 Task: Sort the products in the category "Cupcakes" by unit price (high first).
Action: Mouse moved to (27, 91)
Screenshot: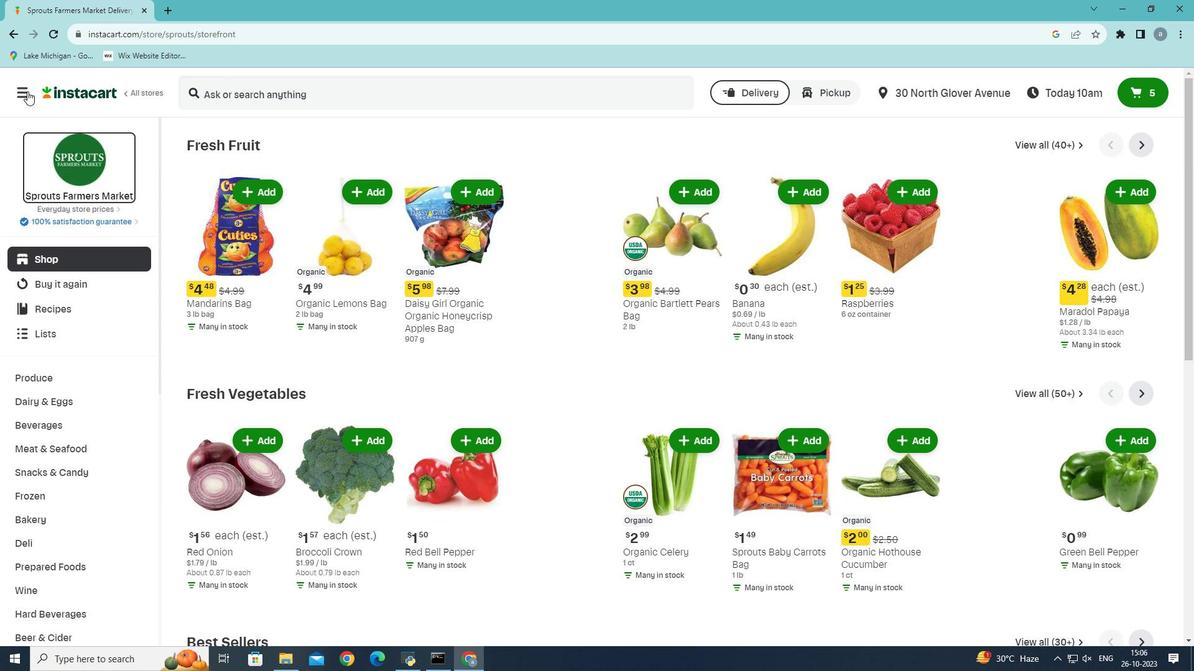 
Action: Mouse pressed left at (27, 91)
Screenshot: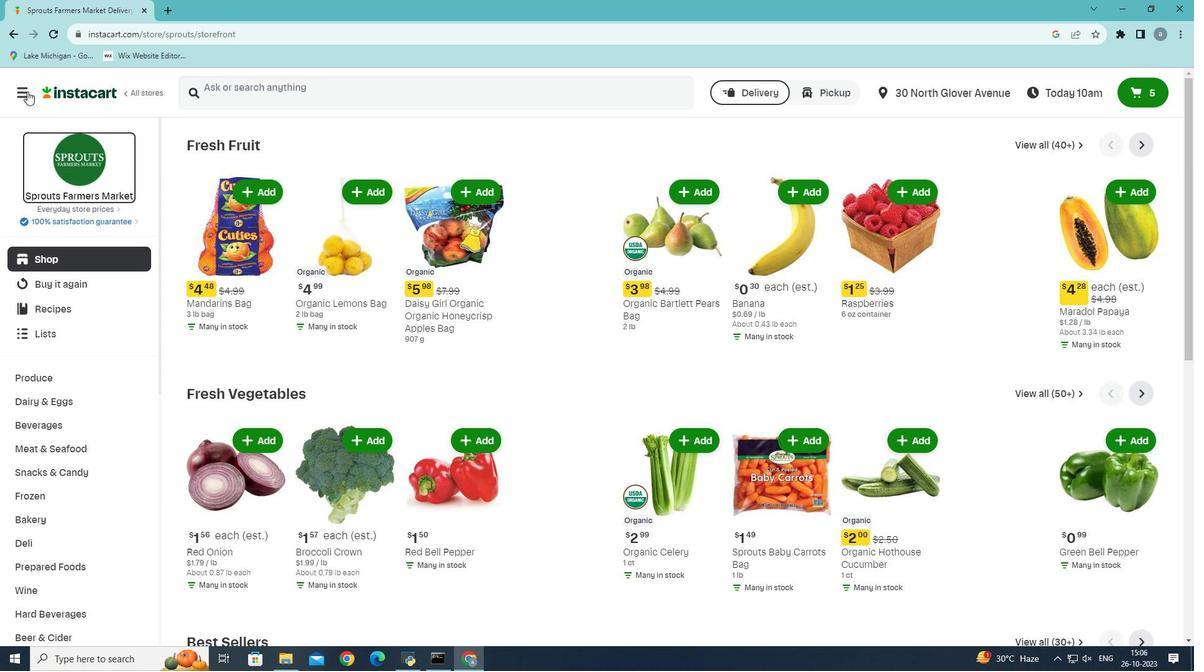 
Action: Mouse moved to (47, 355)
Screenshot: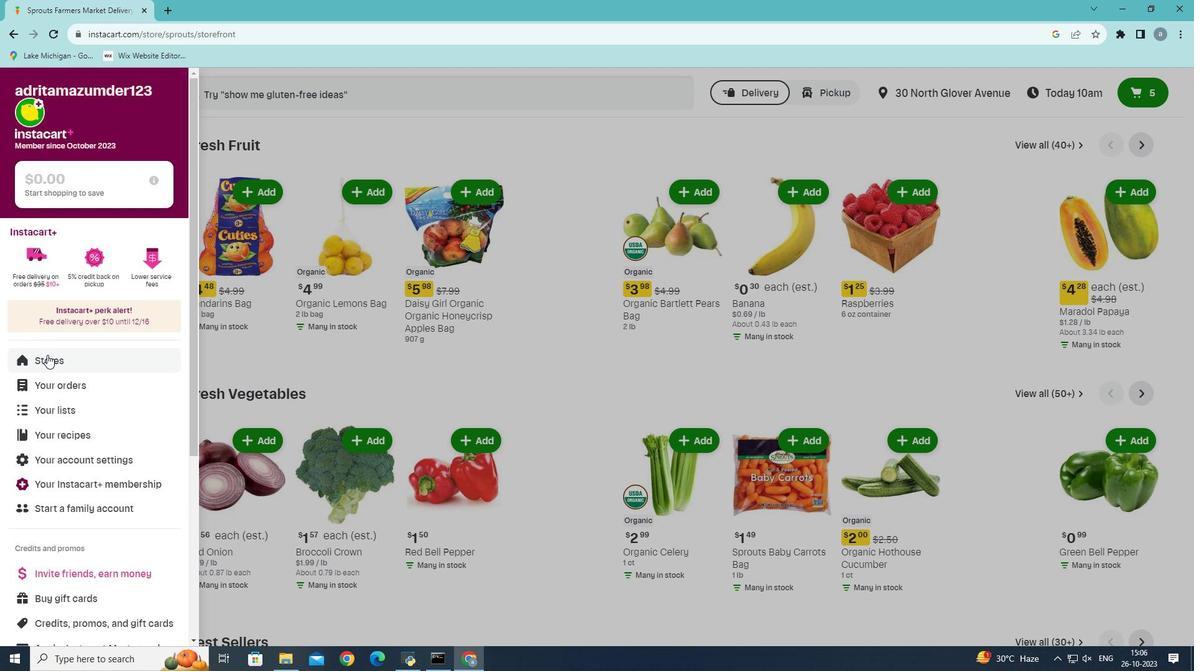 
Action: Mouse pressed left at (47, 355)
Screenshot: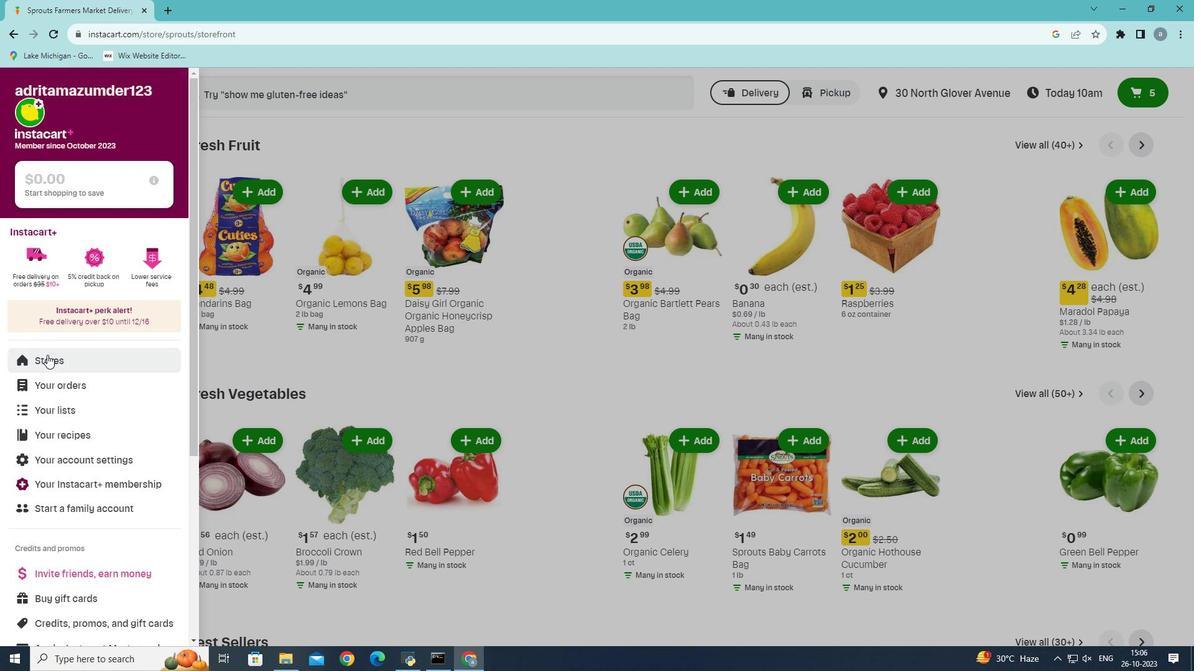 
Action: Mouse moved to (294, 141)
Screenshot: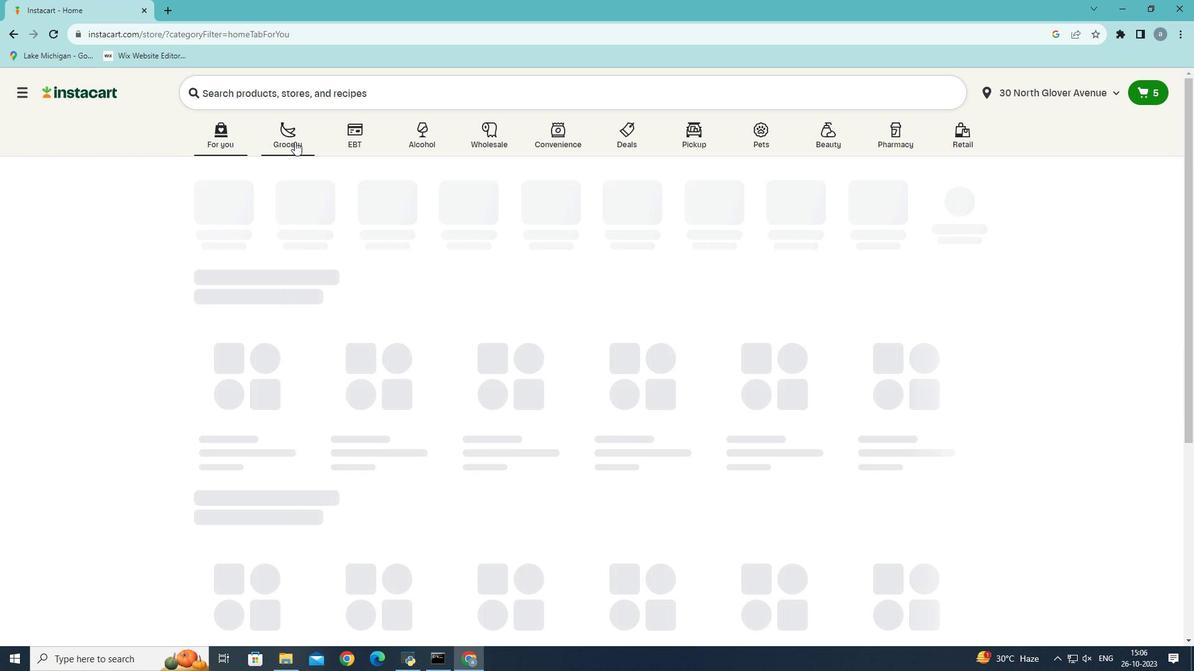
Action: Mouse pressed left at (294, 141)
Screenshot: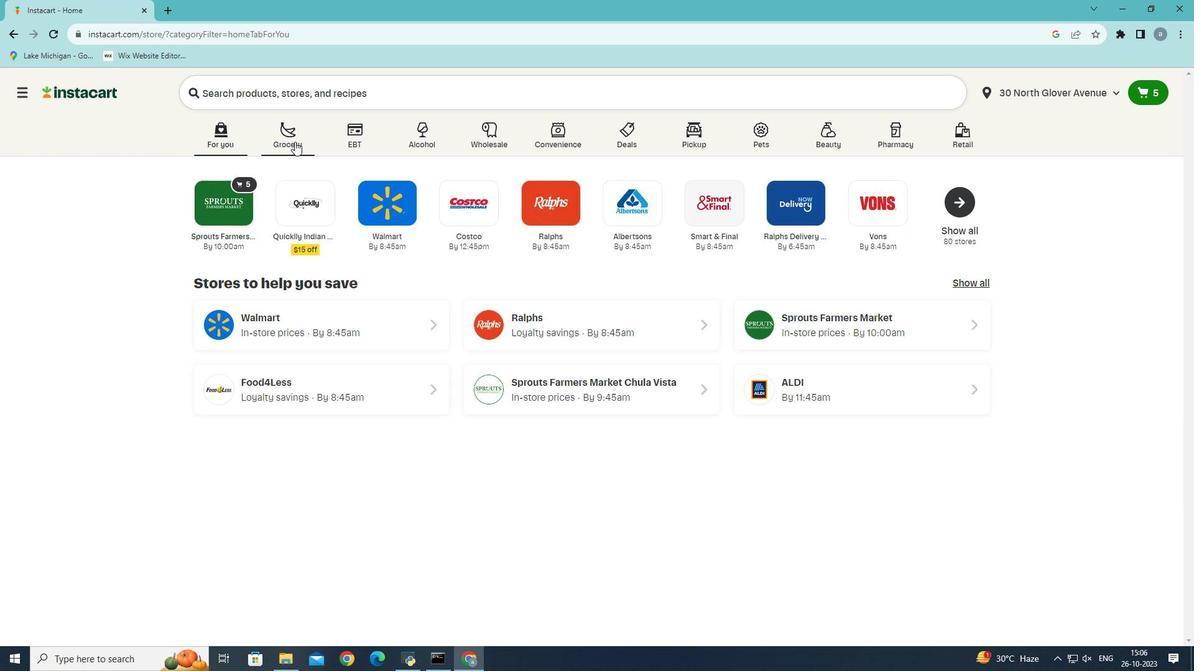 
Action: Mouse moved to (291, 359)
Screenshot: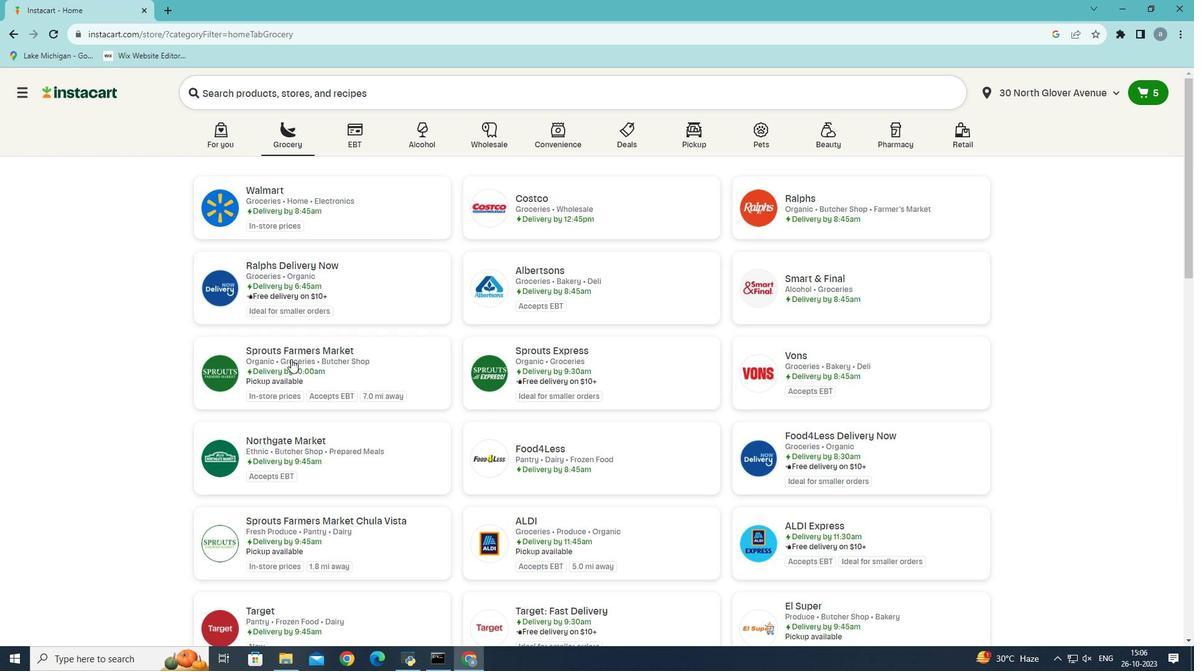 
Action: Mouse pressed left at (291, 359)
Screenshot: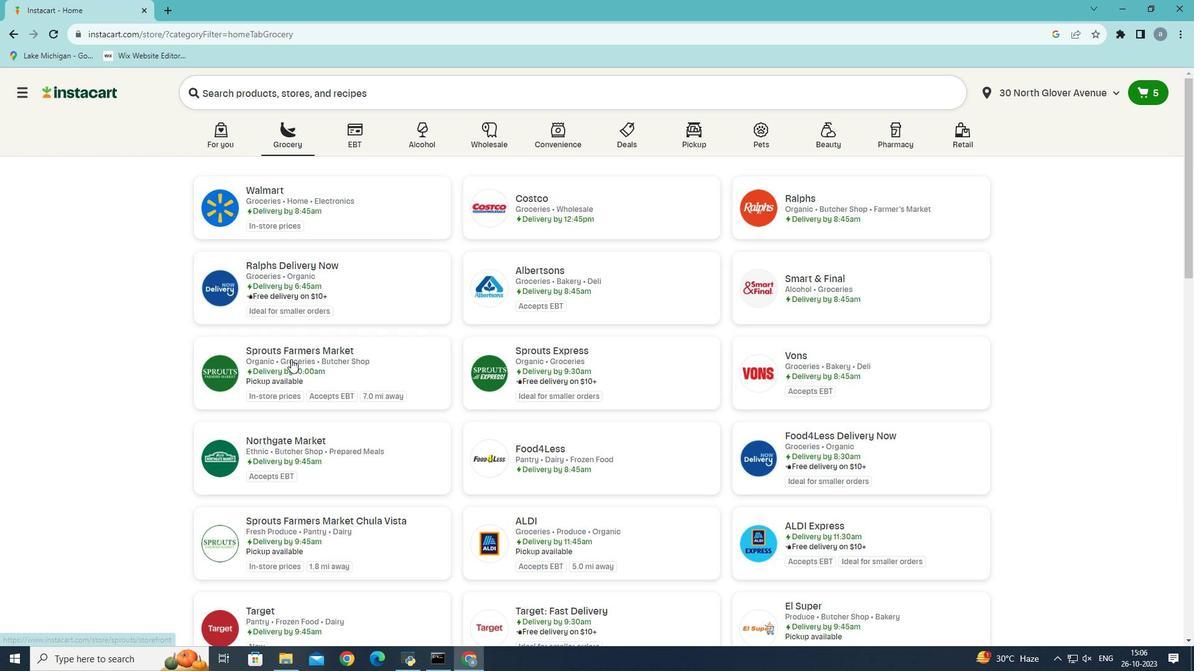 
Action: Mouse moved to (46, 527)
Screenshot: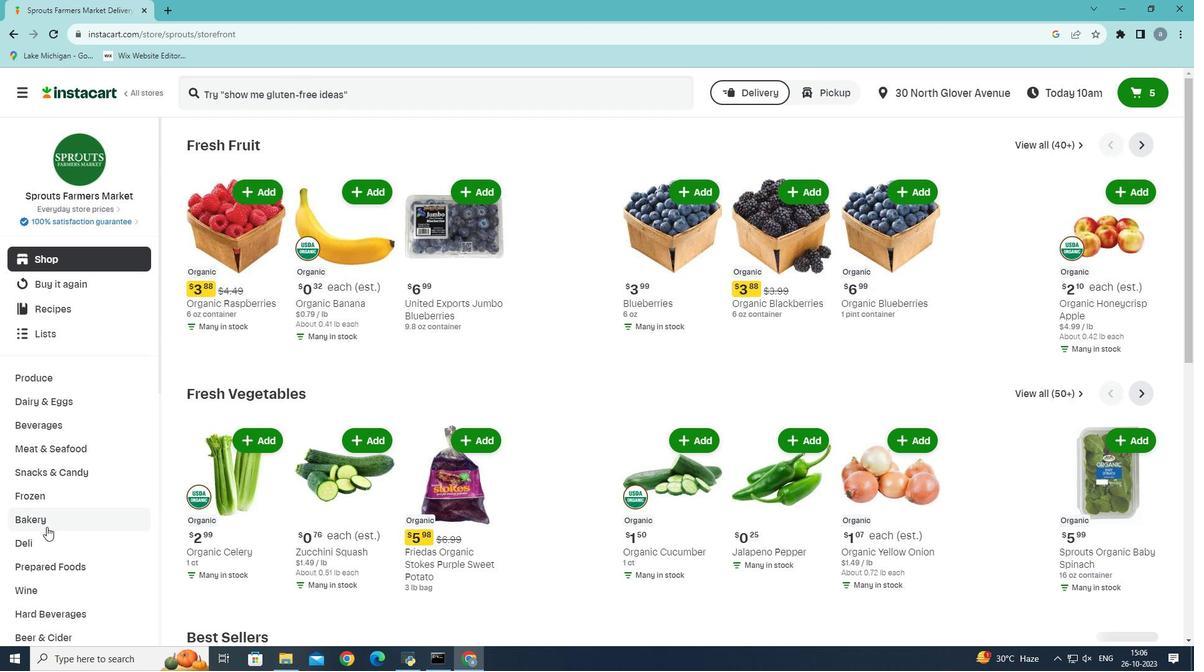 
Action: Mouse pressed left at (46, 527)
Screenshot: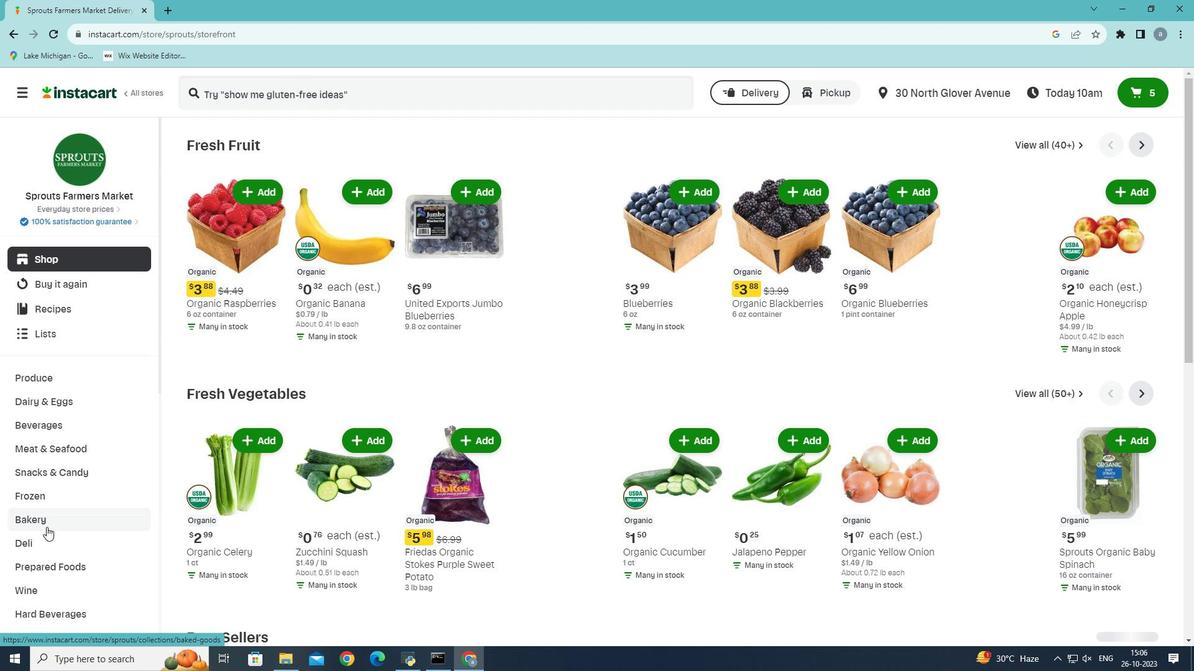 
Action: Mouse moved to (814, 171)
Screenshot: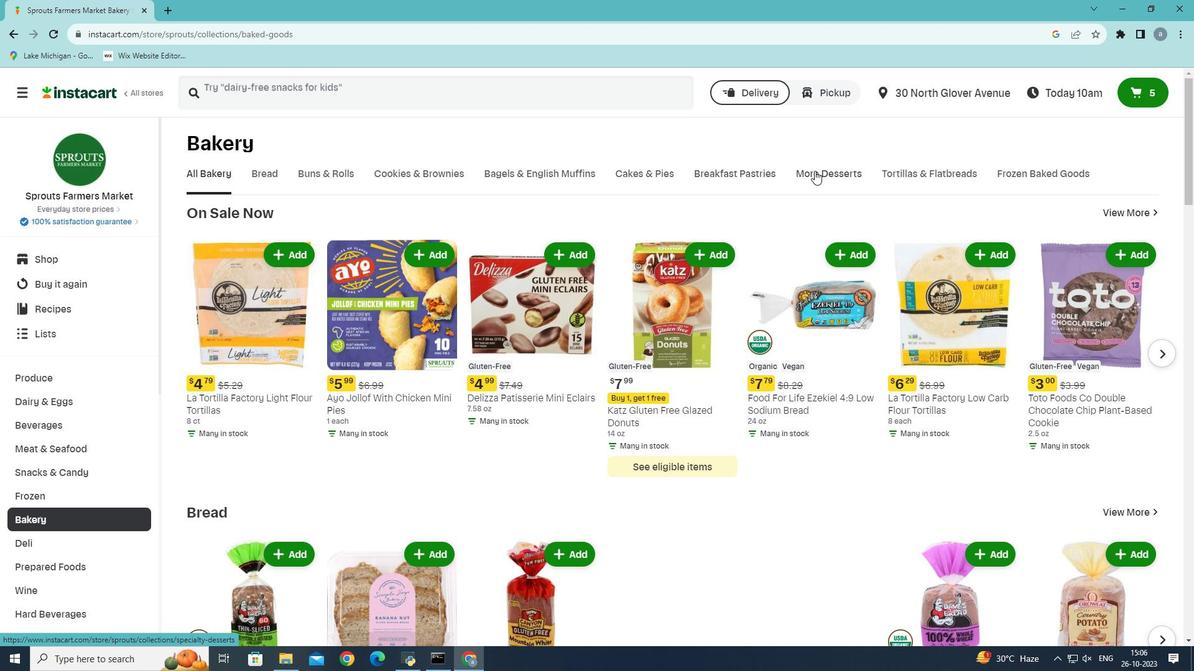 
Action: Mouse pressed left at (814, 171)
Screenshot: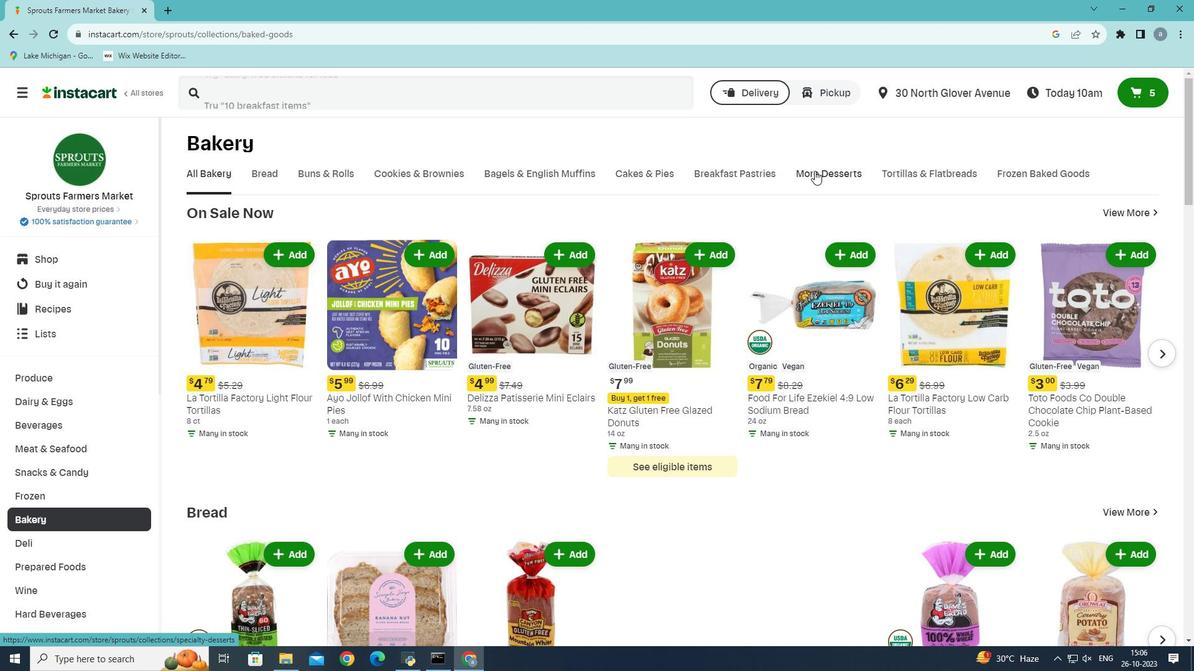 
Action: Mouse moved to (296, 235)
Screenshot: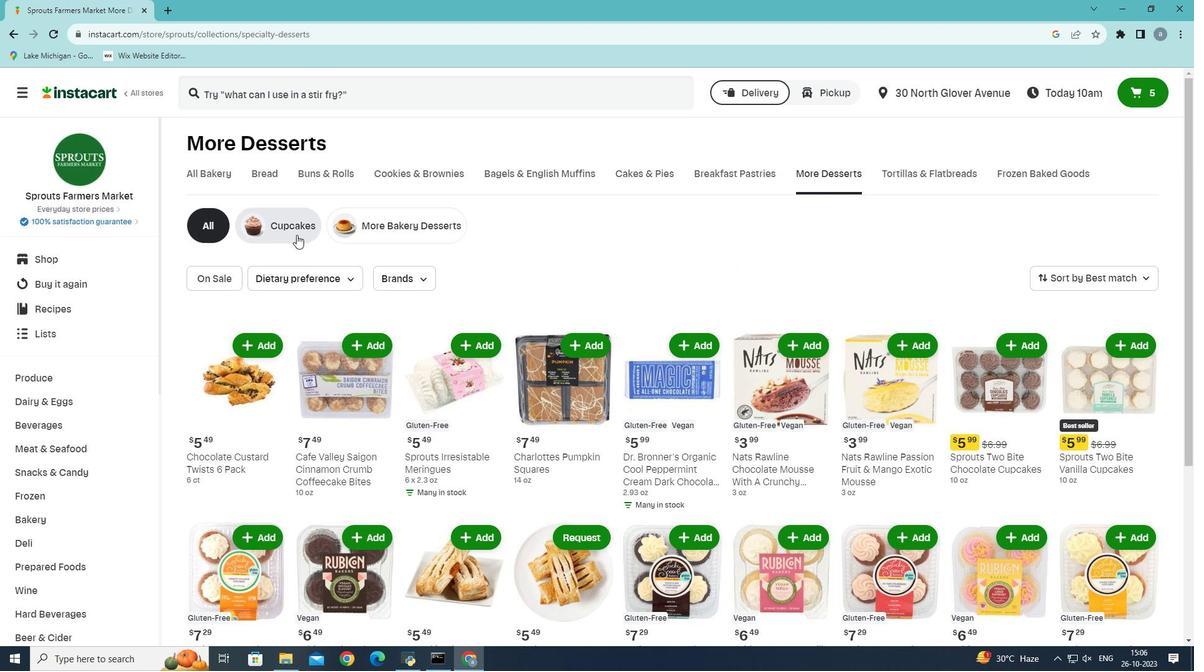 
Action: Mouse pressed left at (296, 235)
Screenshot: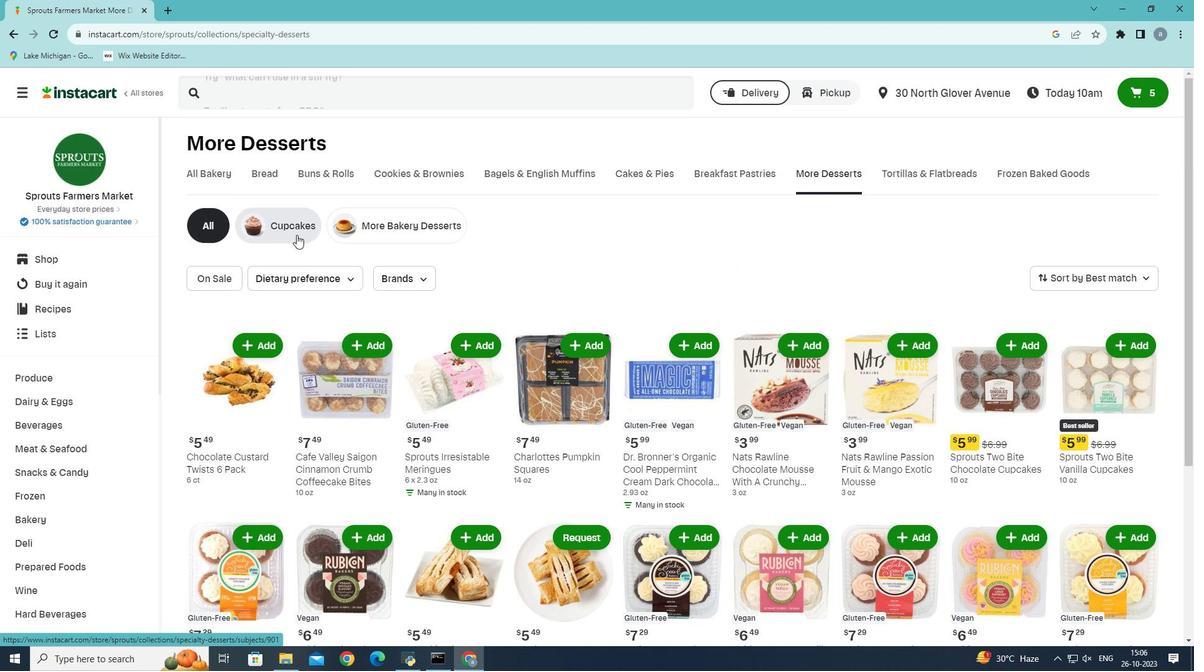 
Action: Mouse moved to (1148, 281)
Screenshot: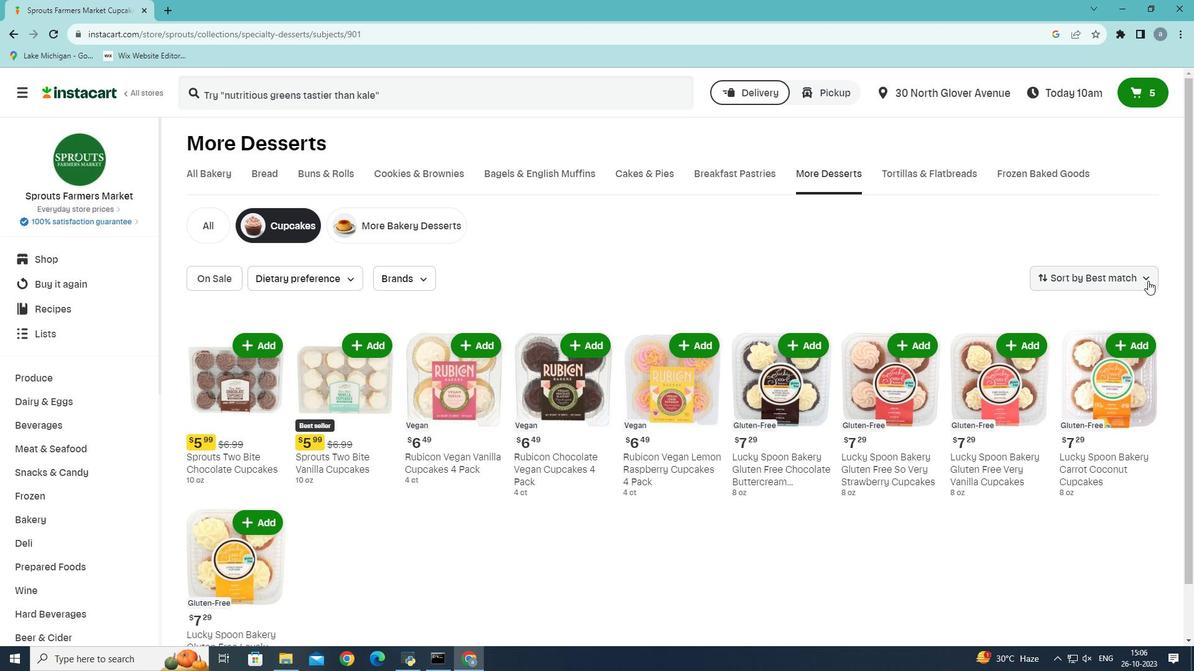 
Action: Mouse pressed left at (1148, 281)
Screenshot: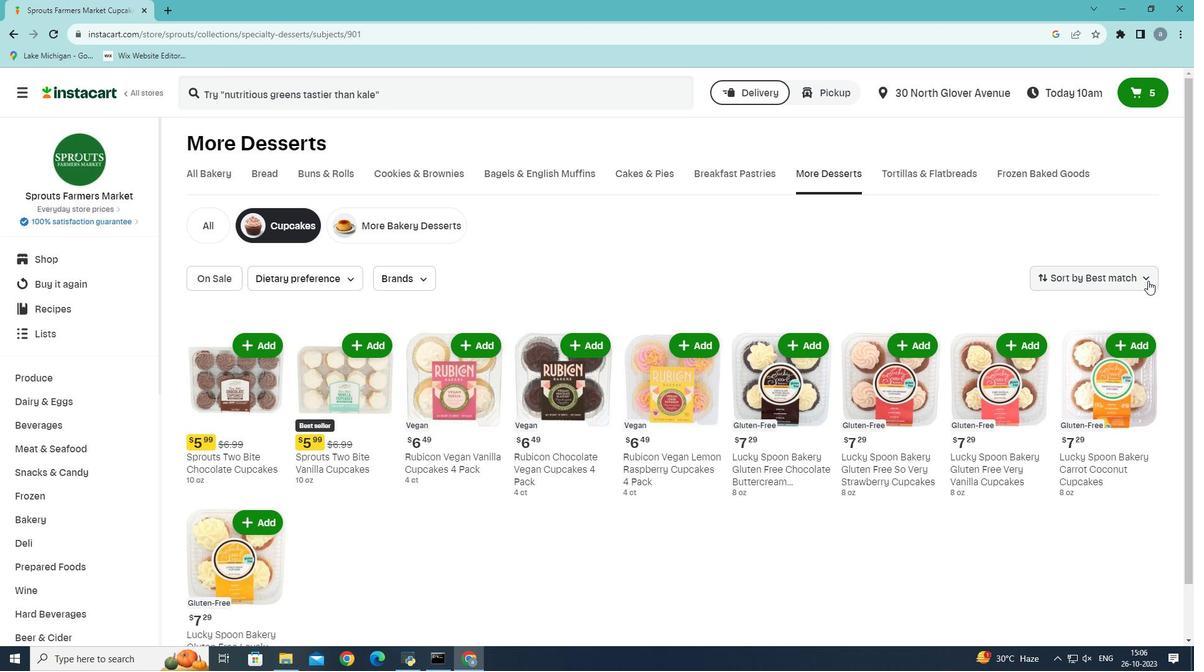 
Action: Mouse moved to (1097, 431)
Screenshot: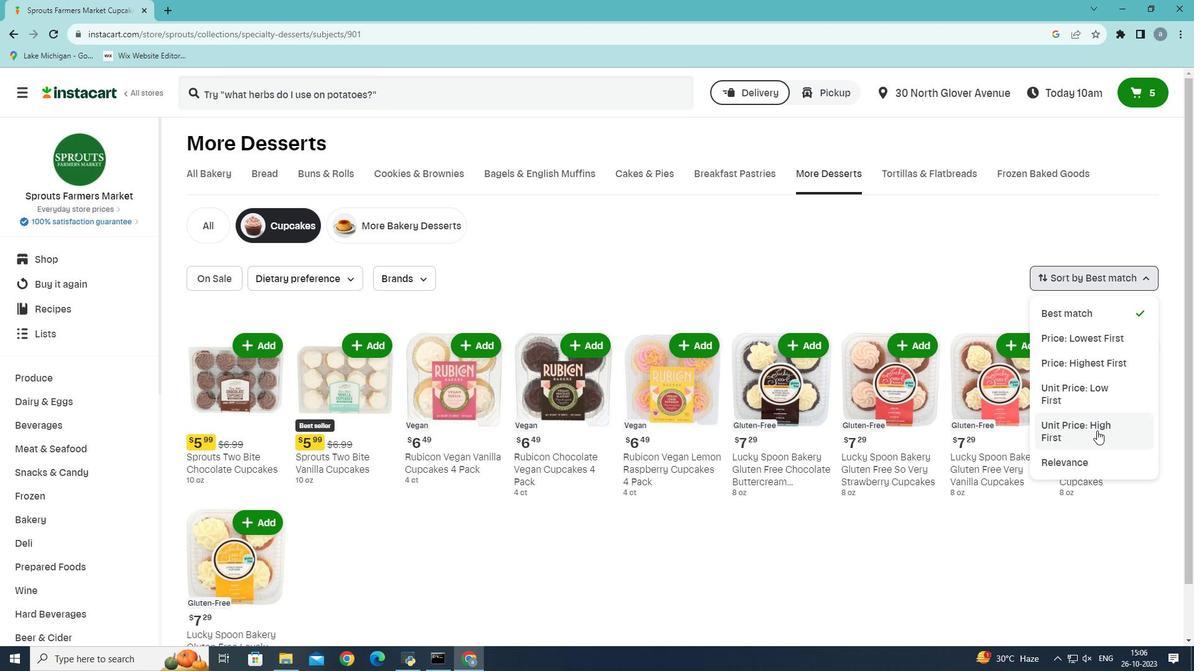
Action: Mouse pressed left at (1097, 431)
Screenshot: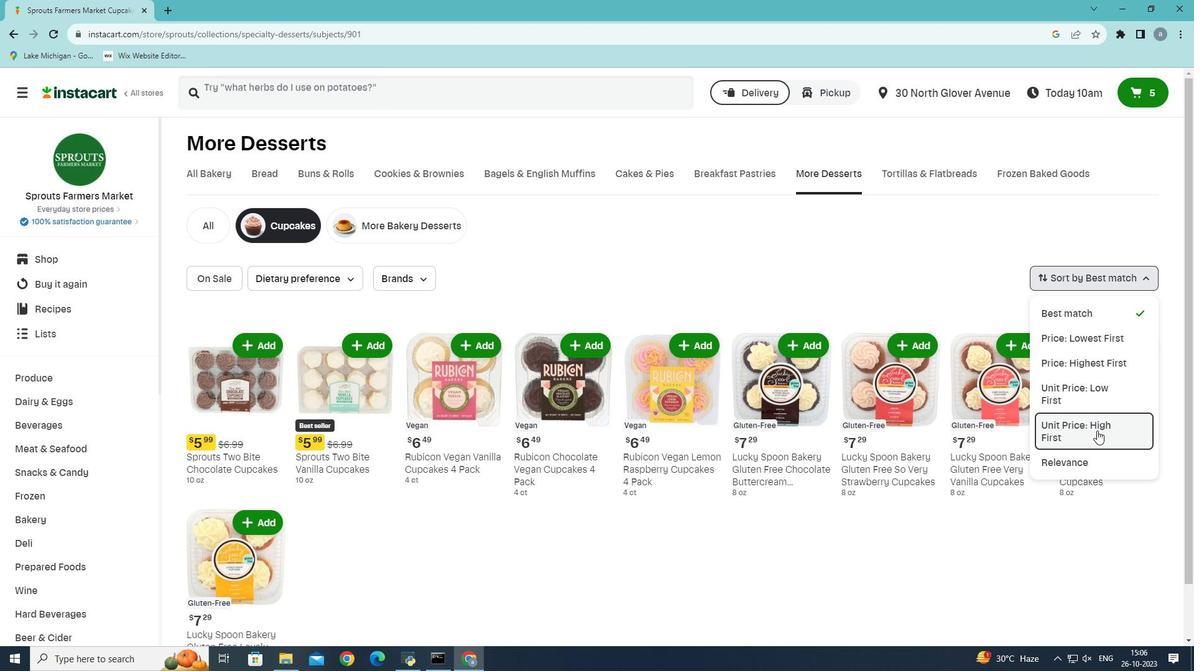 
Action: Mouse moved to (1075, 425)
Screenshot: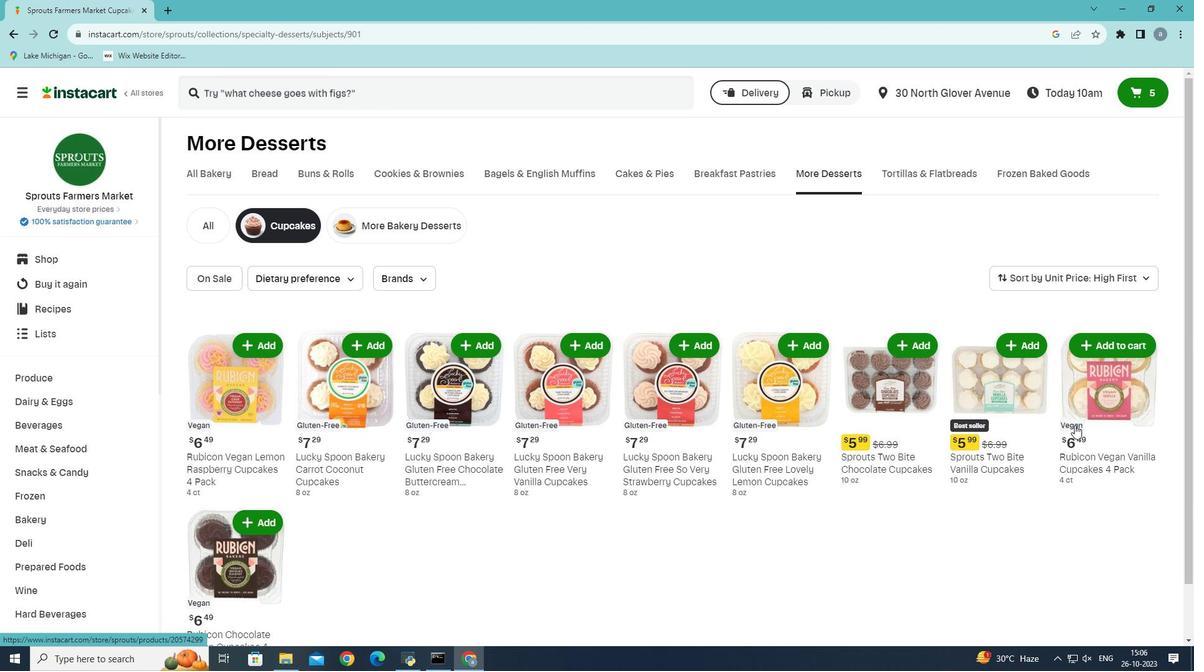 
